 Task: Open settings.json of unformatted.
Action: Mouse moved to (56, 515)
Screenshot: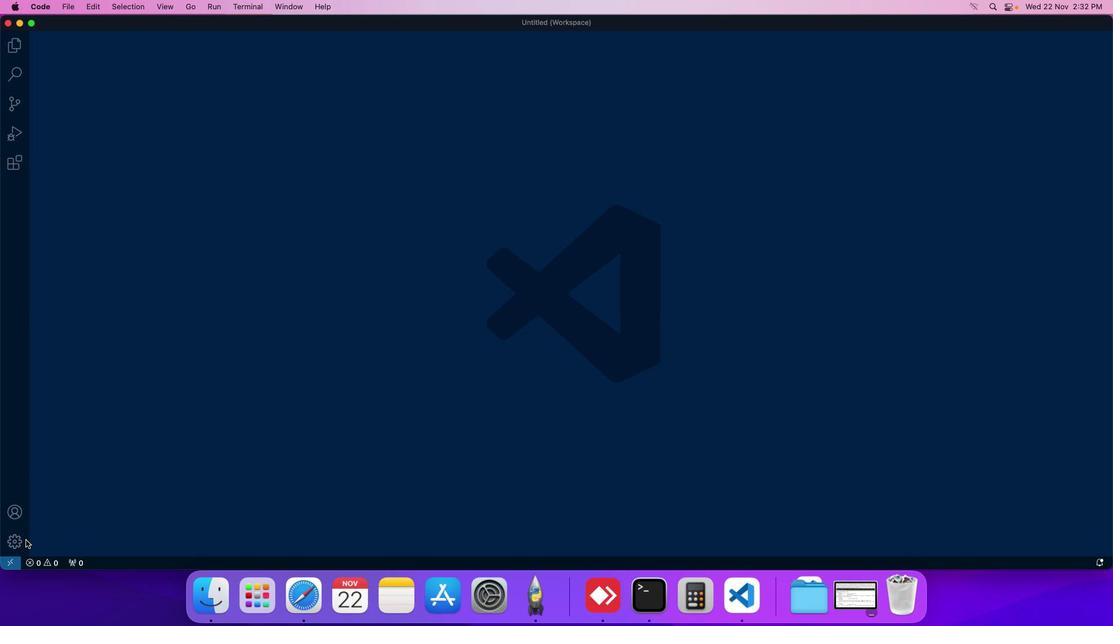 
Action: Mouse pressed left at (56, 515)
Screenshot: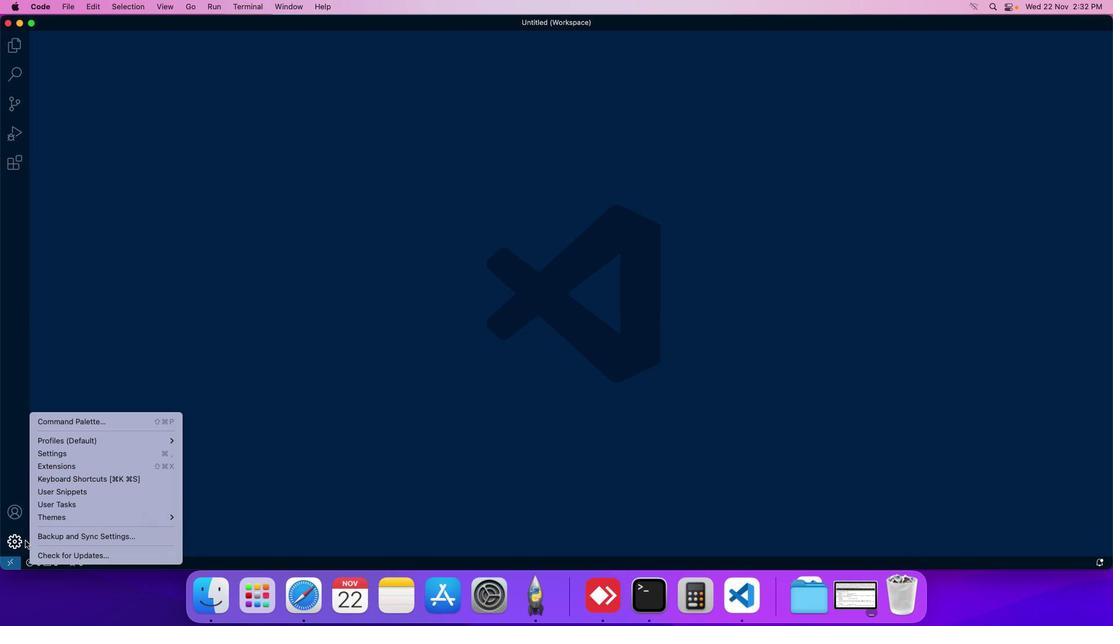 
Action: Mouse moved to (93, 435)
Screenshot: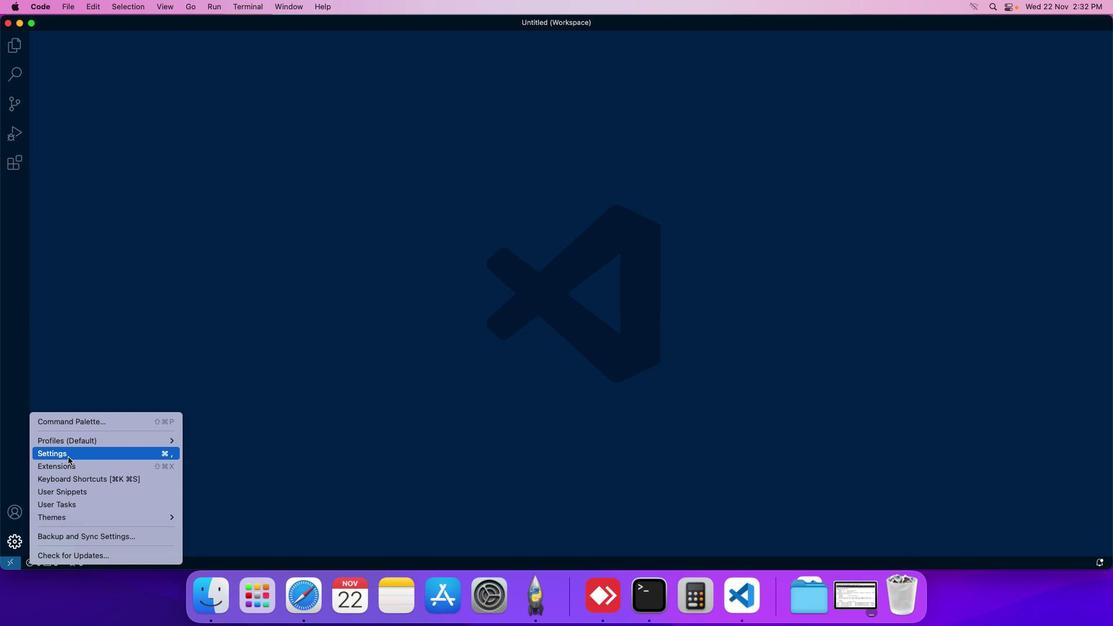
Action: Mouse pressed left at (93, 435)
Screenshot: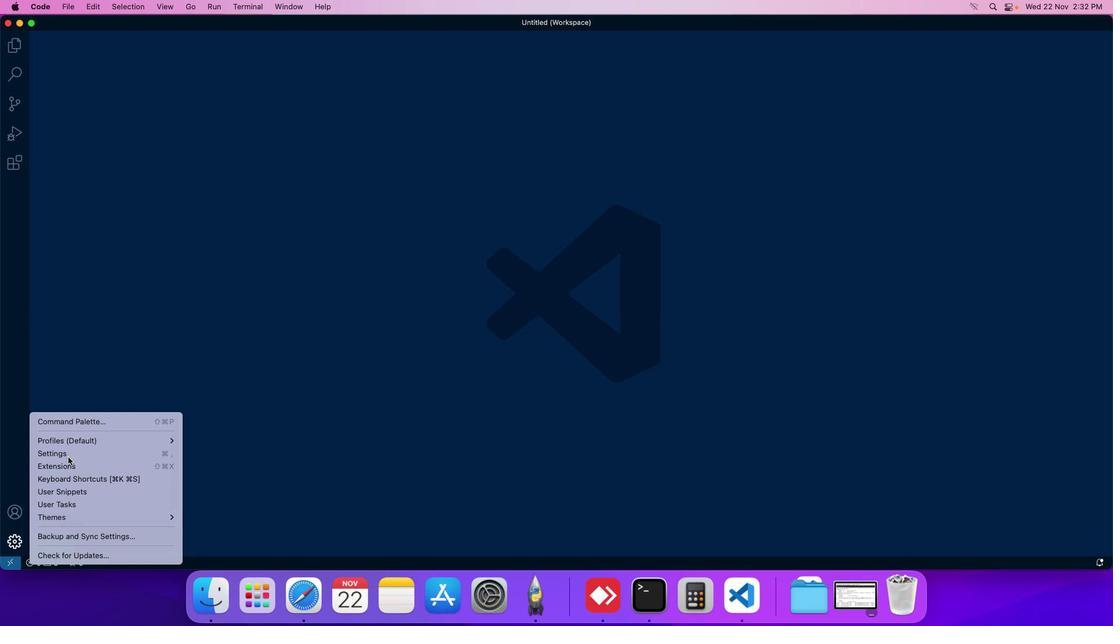 
Action: Mouse moved to (278, 84)
Screenshot: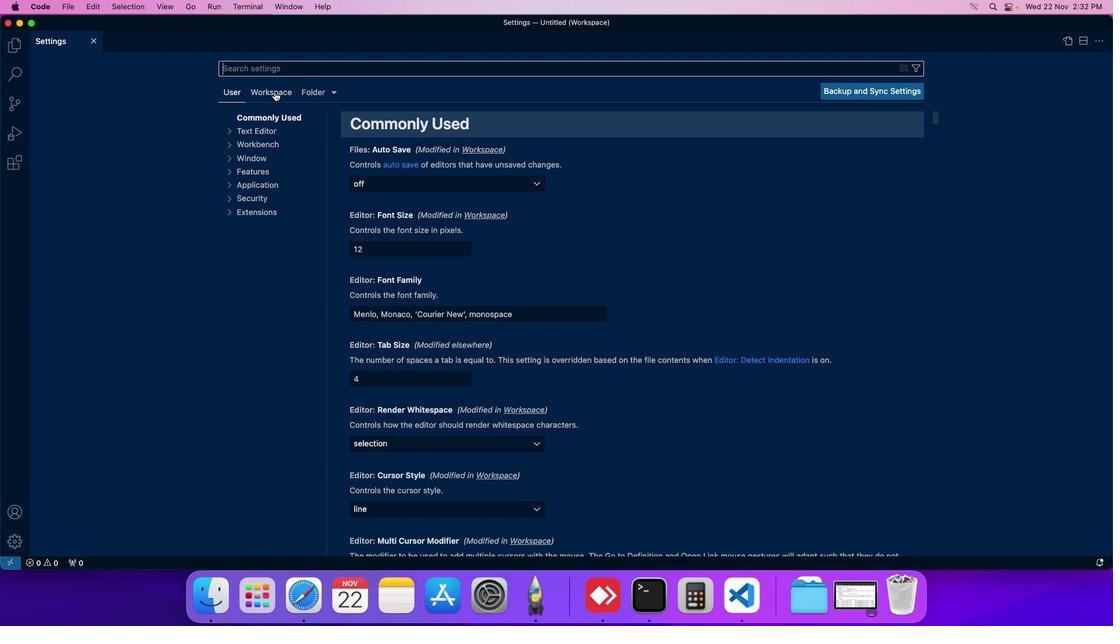 
Action: Mouse pressed left at (278, 84)
Screenshot: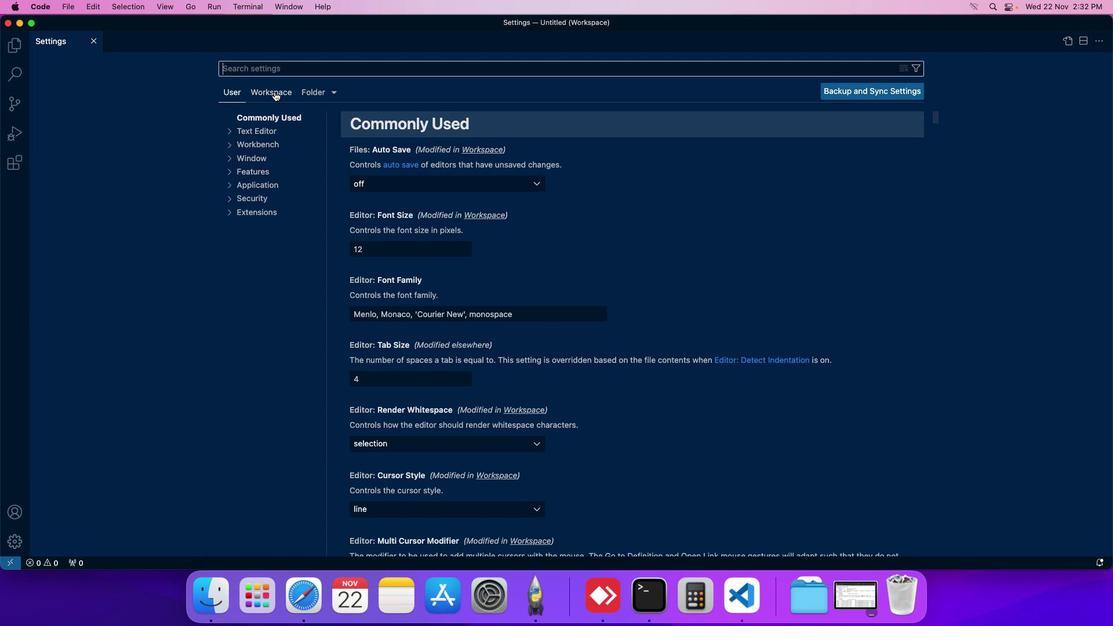 
Action: Mouse moved to (277, 185)
Screenshot: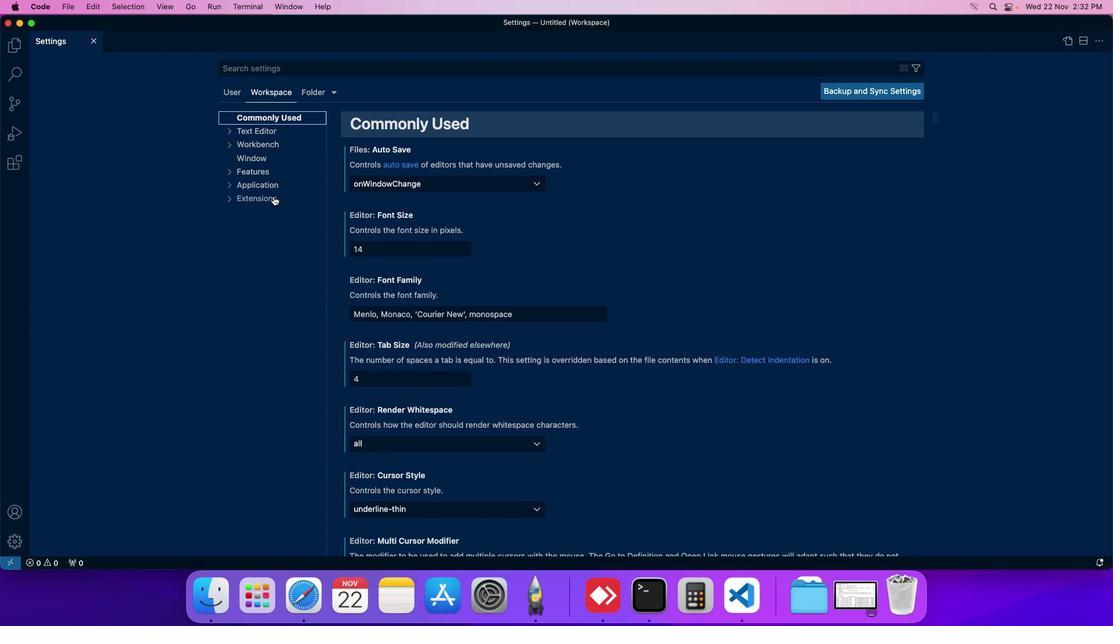 
Action: Mouse pressed left at (277, 185)
Screenshot: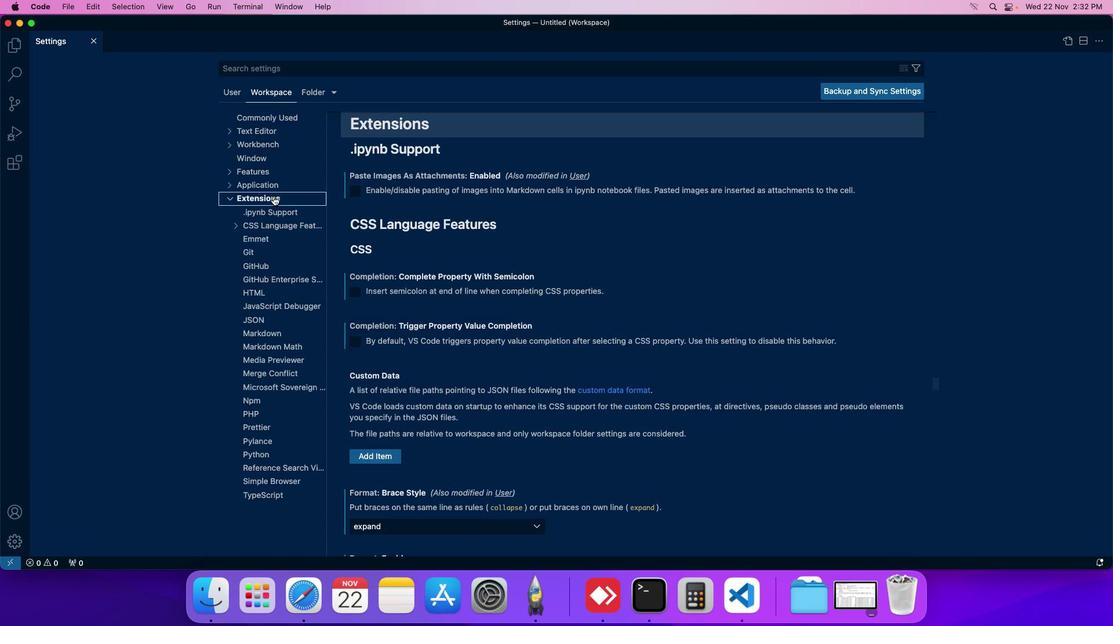 
Action: Mouse moved to (269, 272)
Screenshot: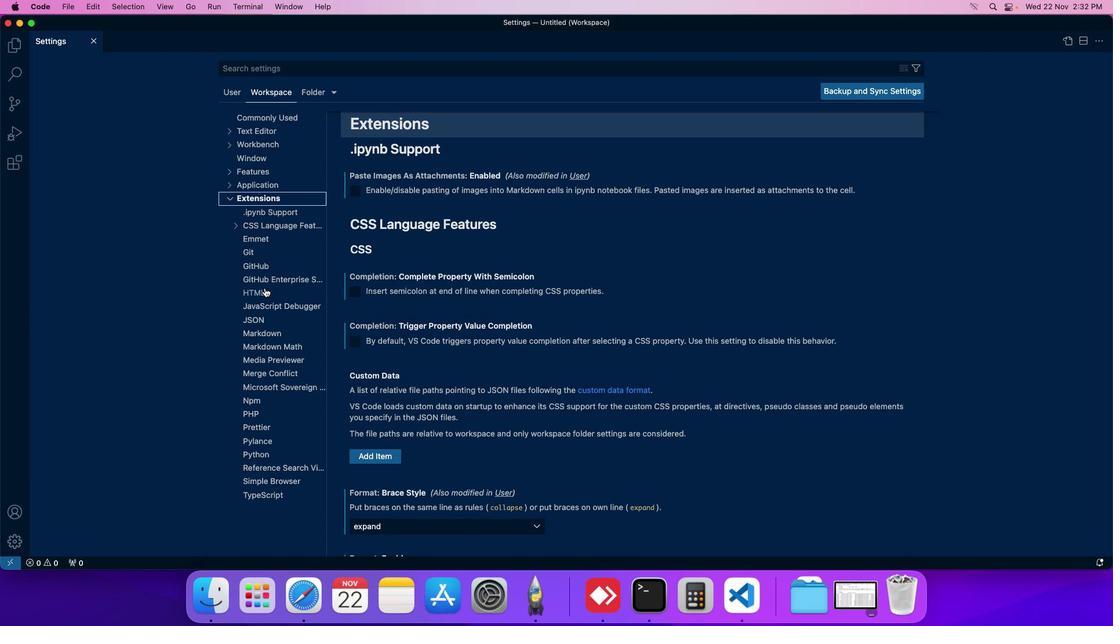 
Action: Mouse pressed left at (269, 272)
Screenshot: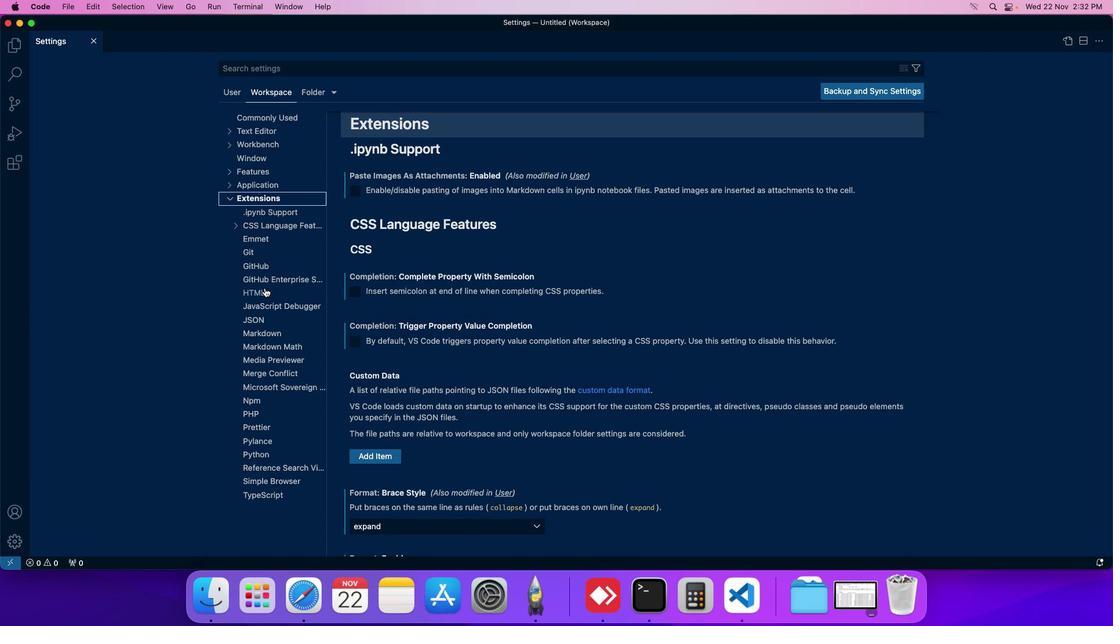 
Action: Mouse moved to (376, 315)
Screenshot: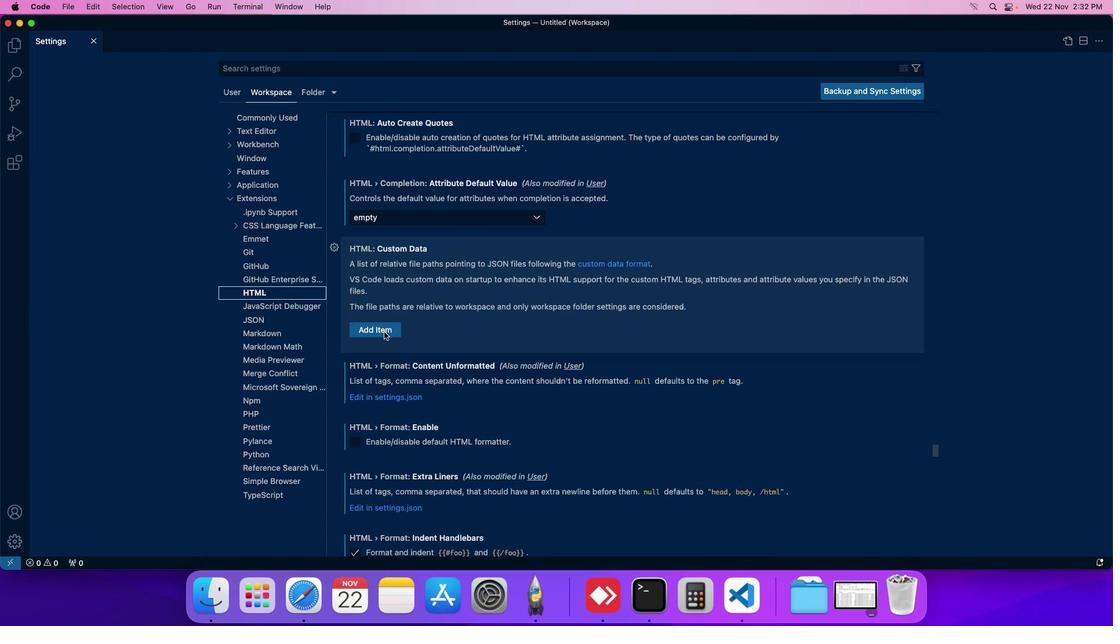 
Action: Mouse scrolled (376, 315) with delta (32, -4)
Screenshot: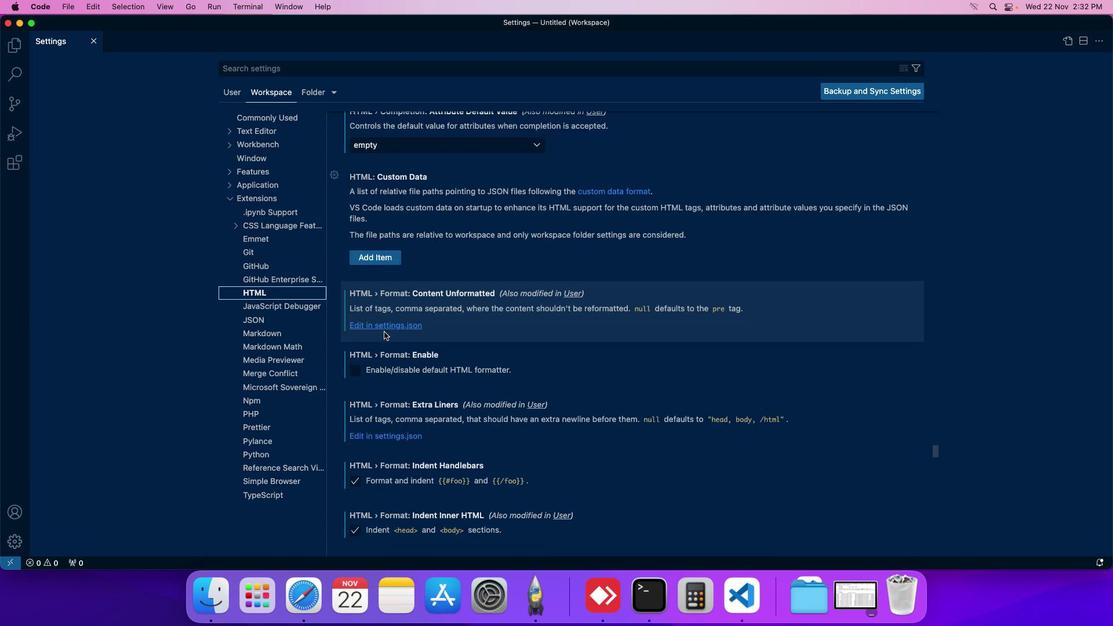 
Action: Mouse scrolled (376, 315) with delta (32, -4)
Screenshot: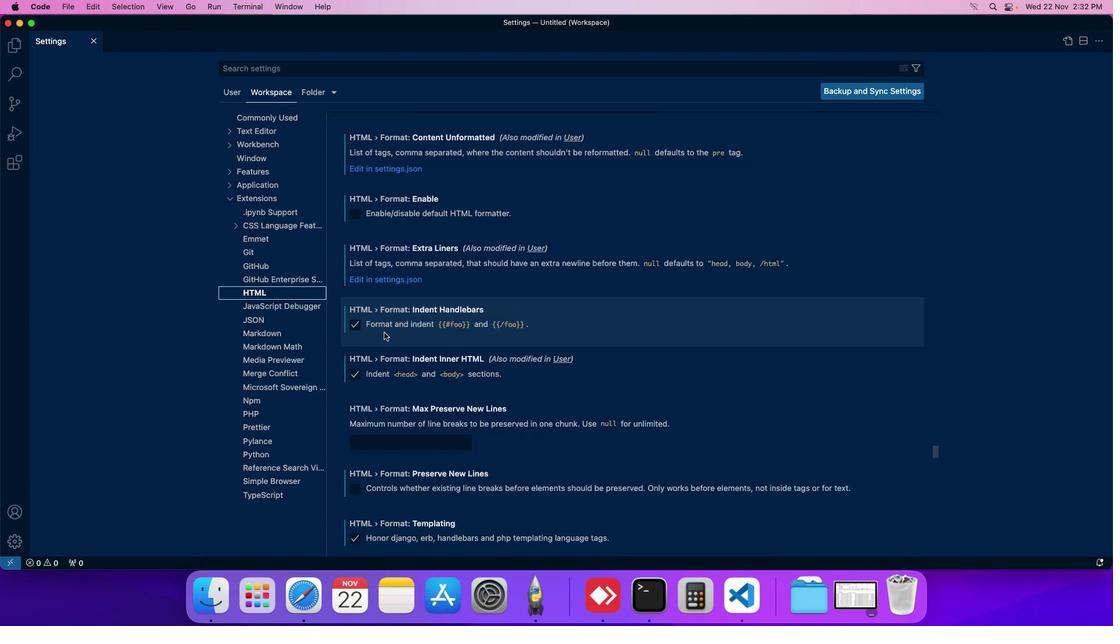 
Action: Mouse scrolled (376, 315) with delta (32, -4)
Screenshot: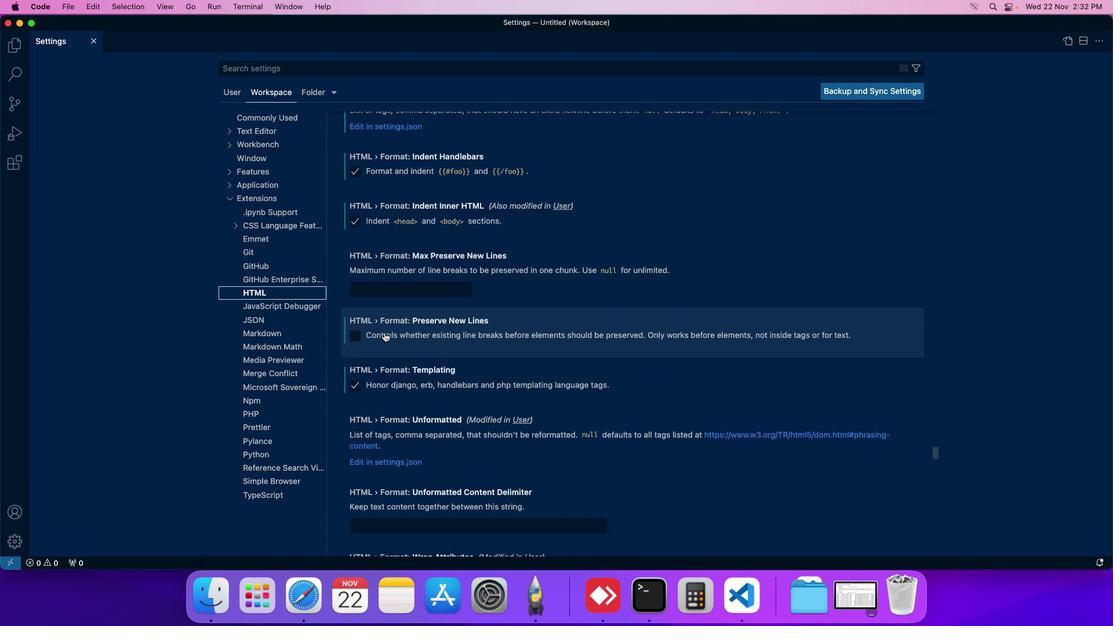 
Action: Mouse moved to (376, 315)
Screenshot: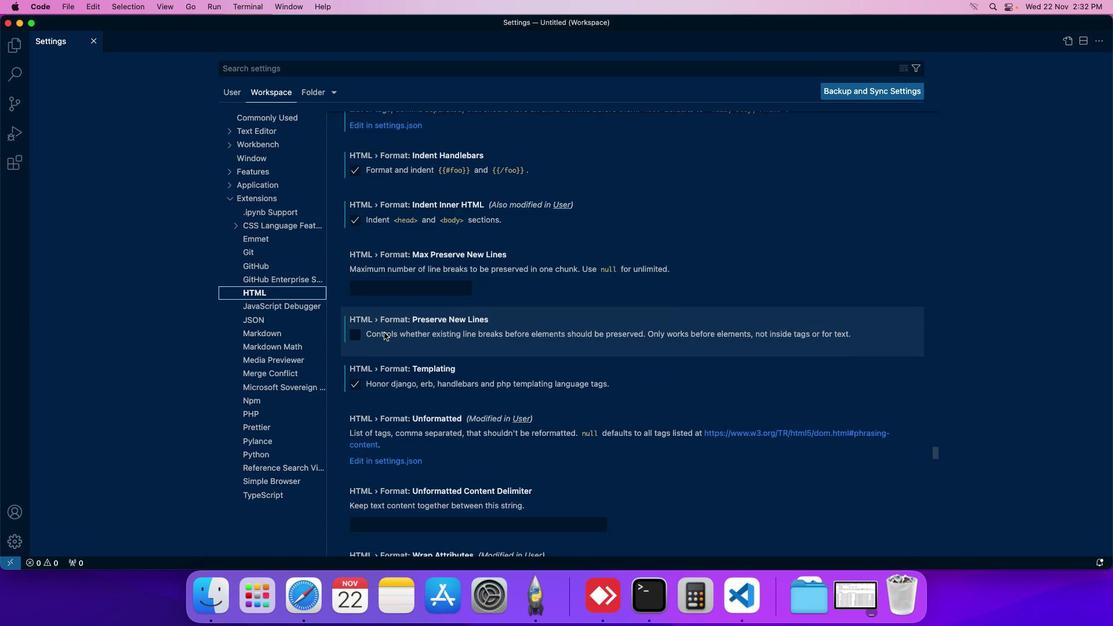 
Action: Mouse scrolled (376, 315) with delta (32, -4)
Screenshot: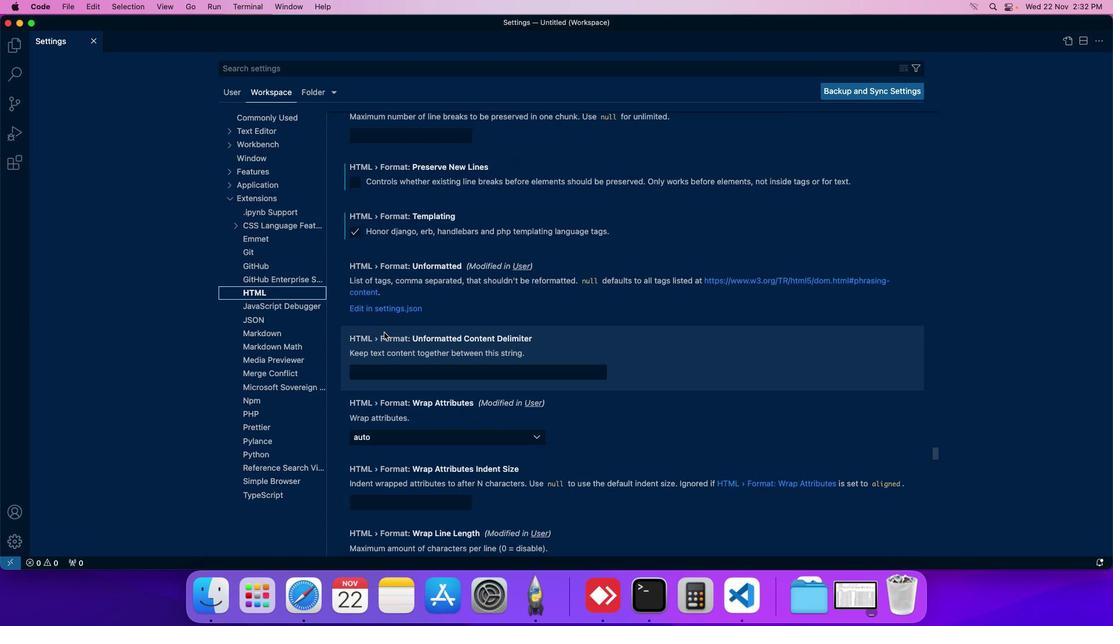 
Action: Mouse scrolled (376, 315) with delta (32, -4)
Screenshot: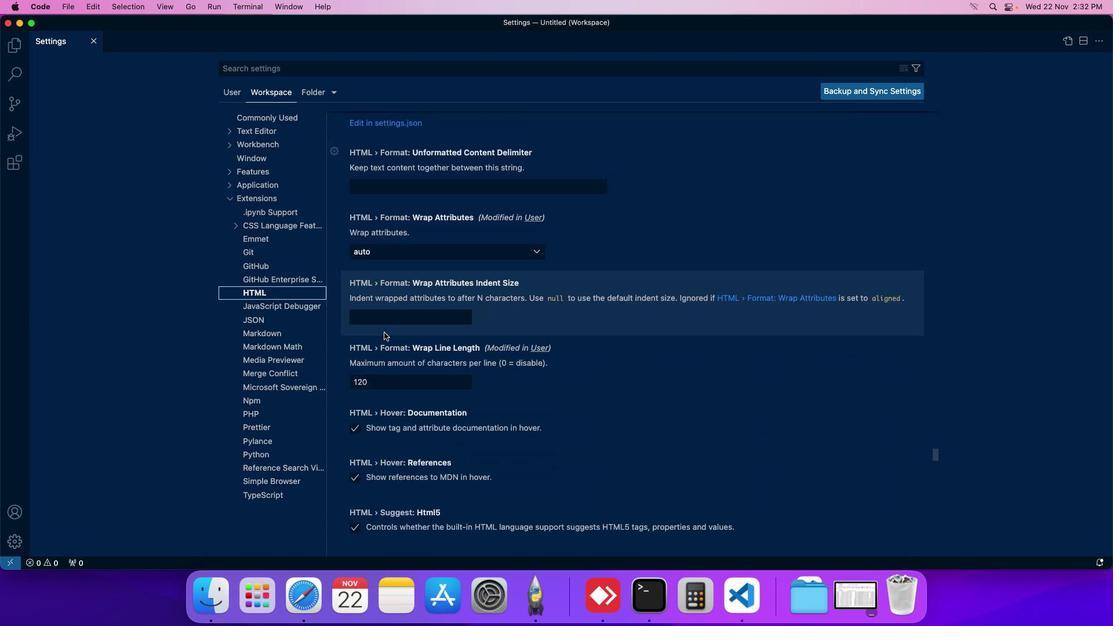
Action: Mouse scrolled (376, 315) with delta (32, -4)
Screenshot: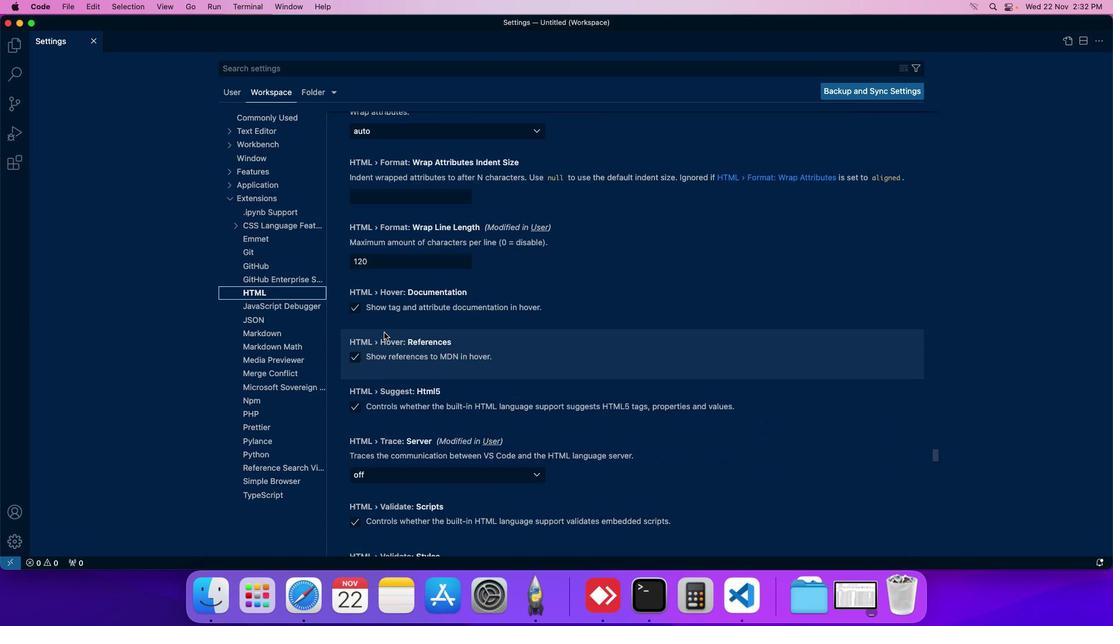 
Action: Mouse scrolled (376, 315) with delta (32, -4)
Screenshot: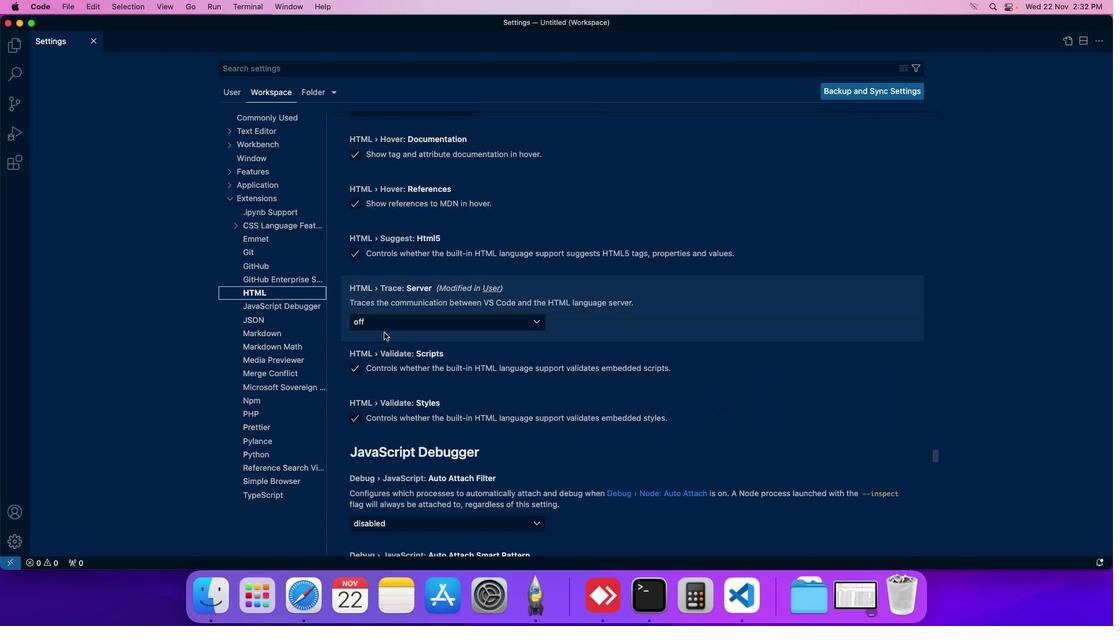 
Action: Mouse scrolled (376, 315) with delta (32, -4)
Screenshot: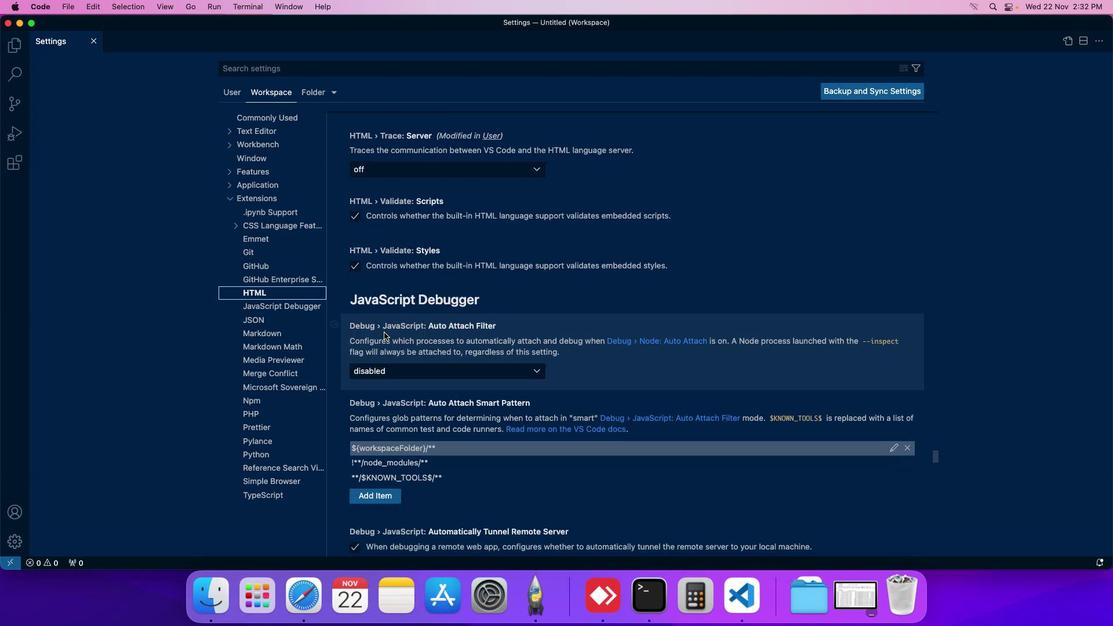 
Action: Mouse scrolled (376, 315) with delta (32, -2)
Screenshot: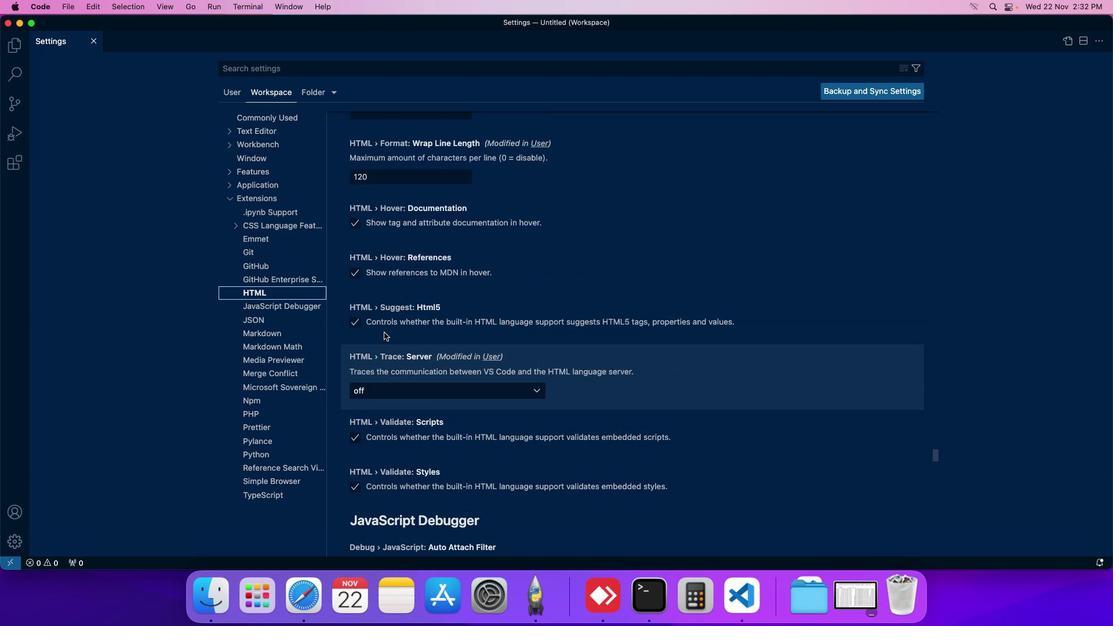 
Action: Mouse scrolled (376, 315) with delta (32, -2)
Screenshot: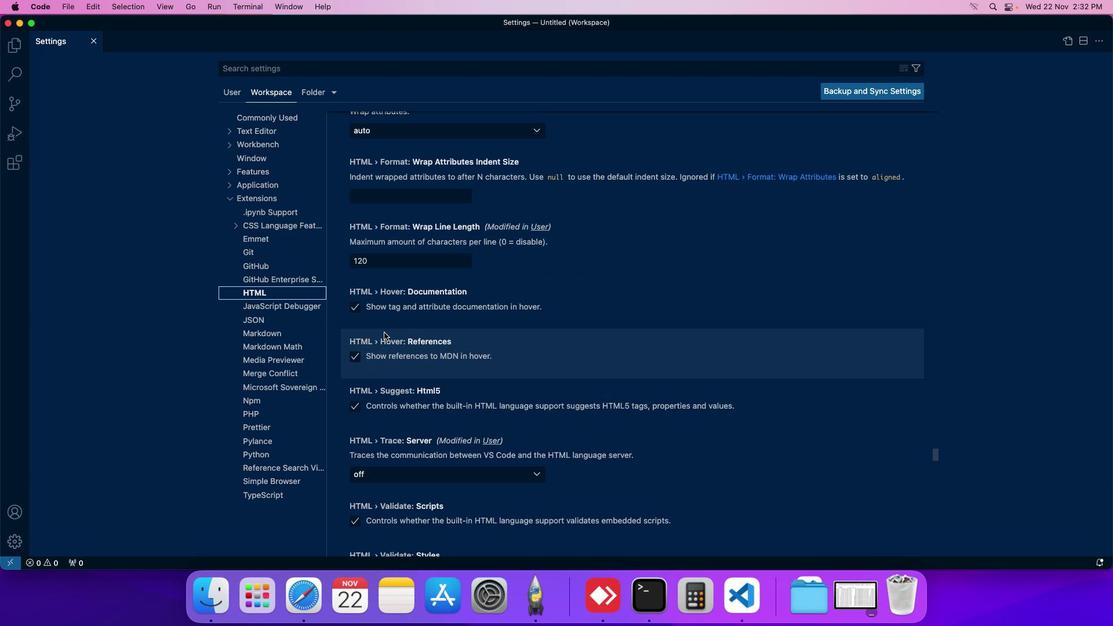 
Action: Mouse scrolled (376, 315) with delta (32, -2)
Screenshot: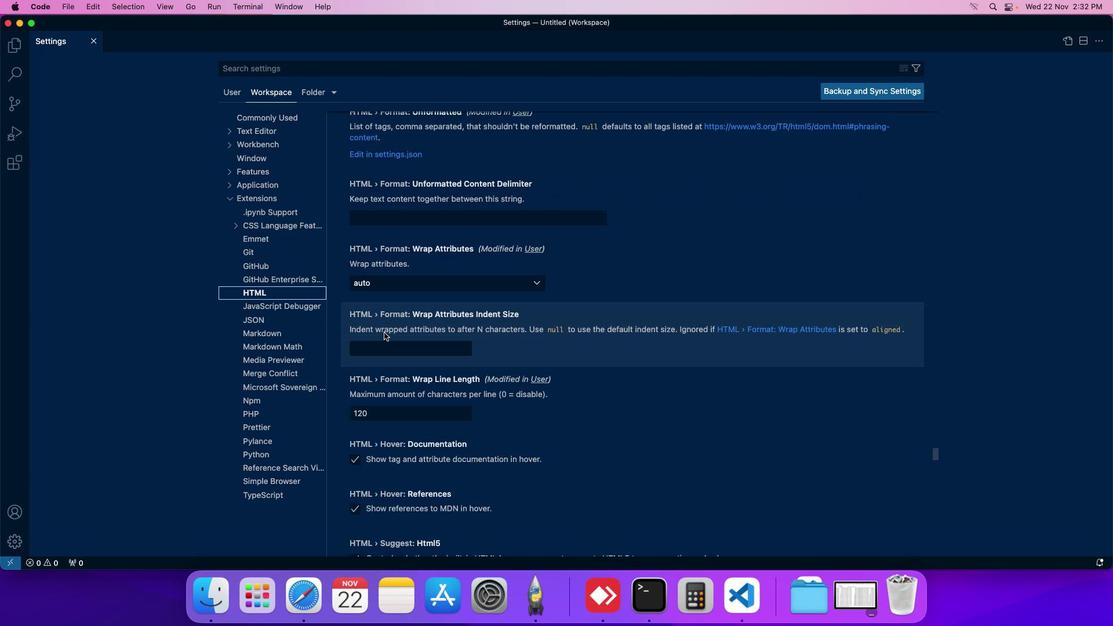 
Action: Mouse moved to (378, 320)
Screenshot: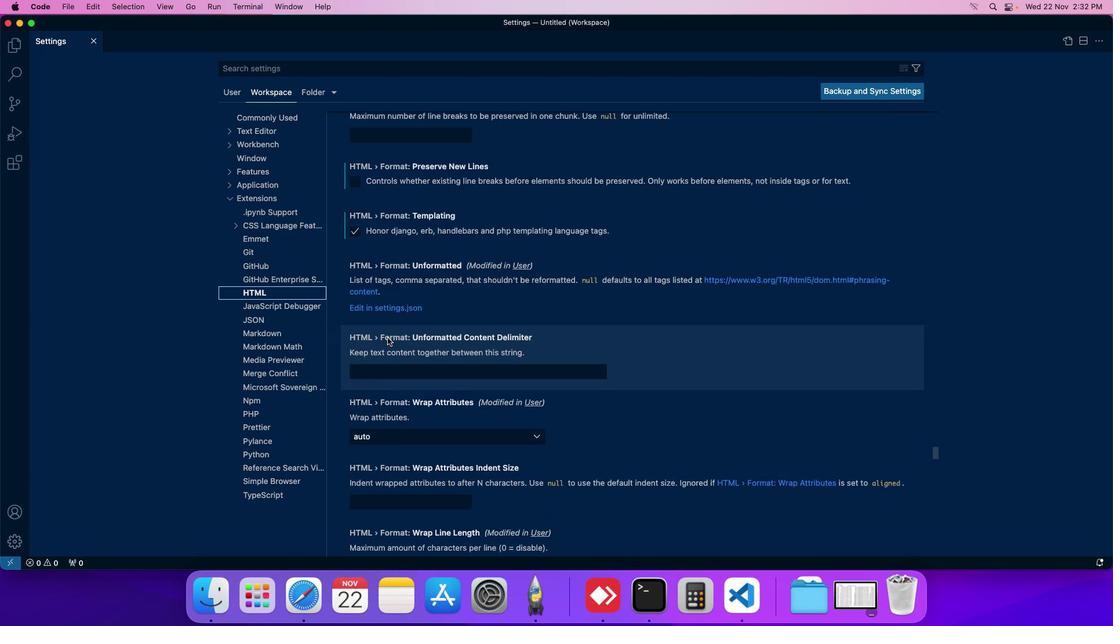 
Action: Mouse scrolled (378, 320) with delta (32, -2)
Screenshot: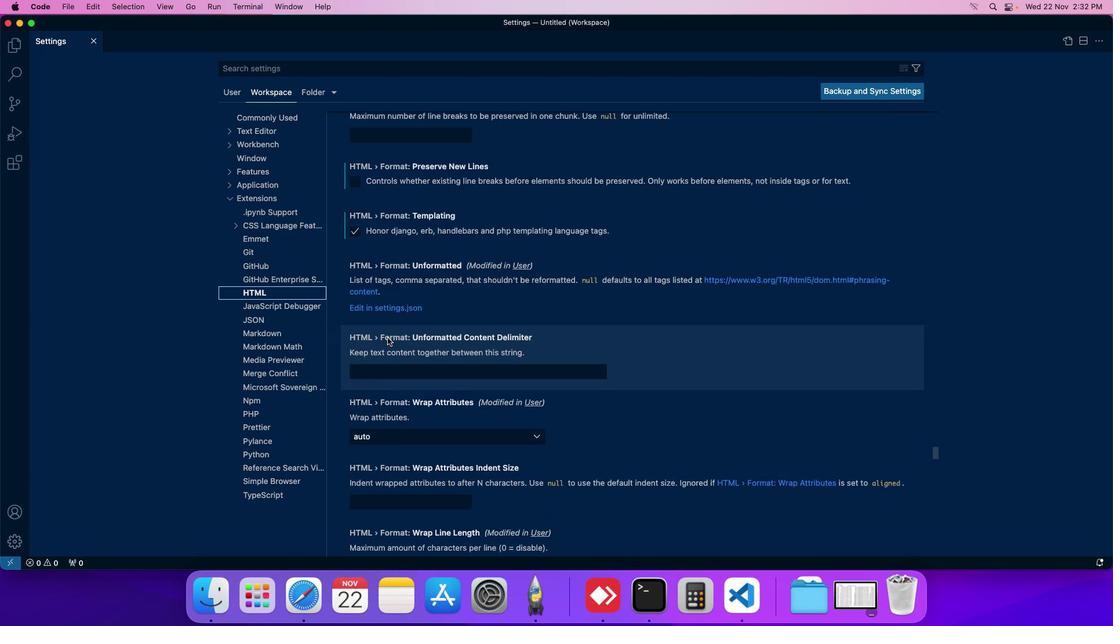 
Action: Mouse moved to (393, 291)
Screenshot: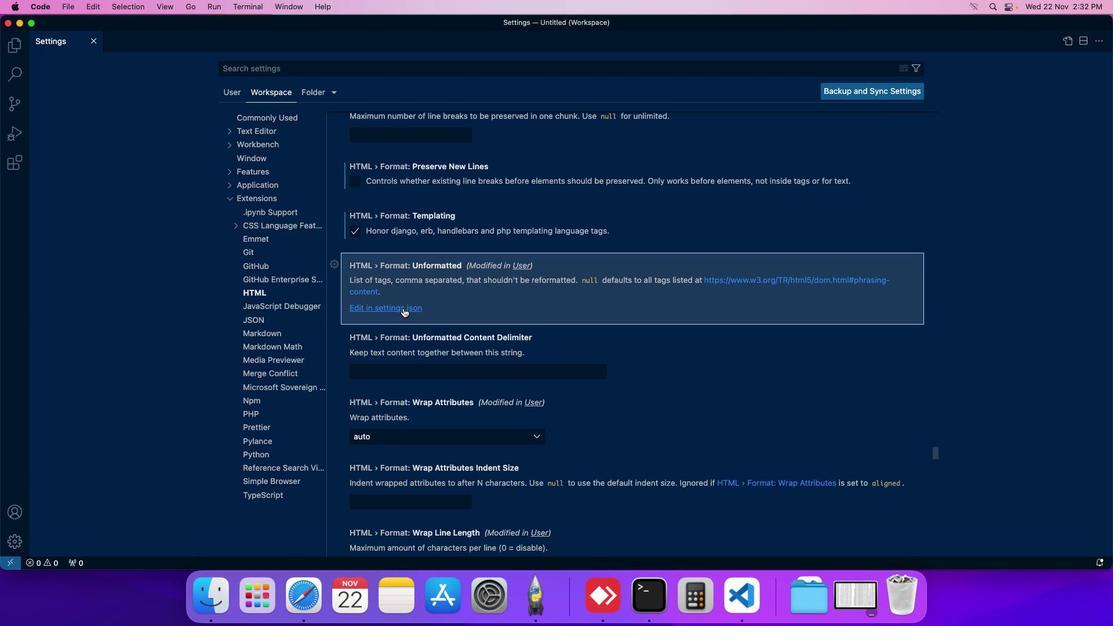 
Action: Mouse pressed left at (393, 291)
Screenshot: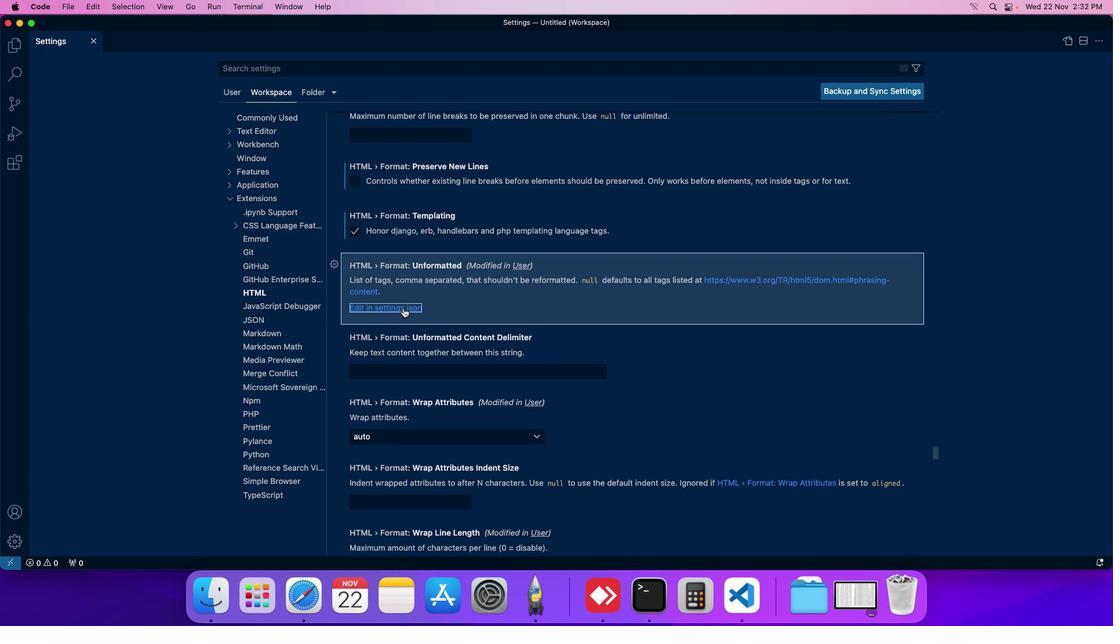 
Action: Mouse moved to (503, 260)
Screenshot: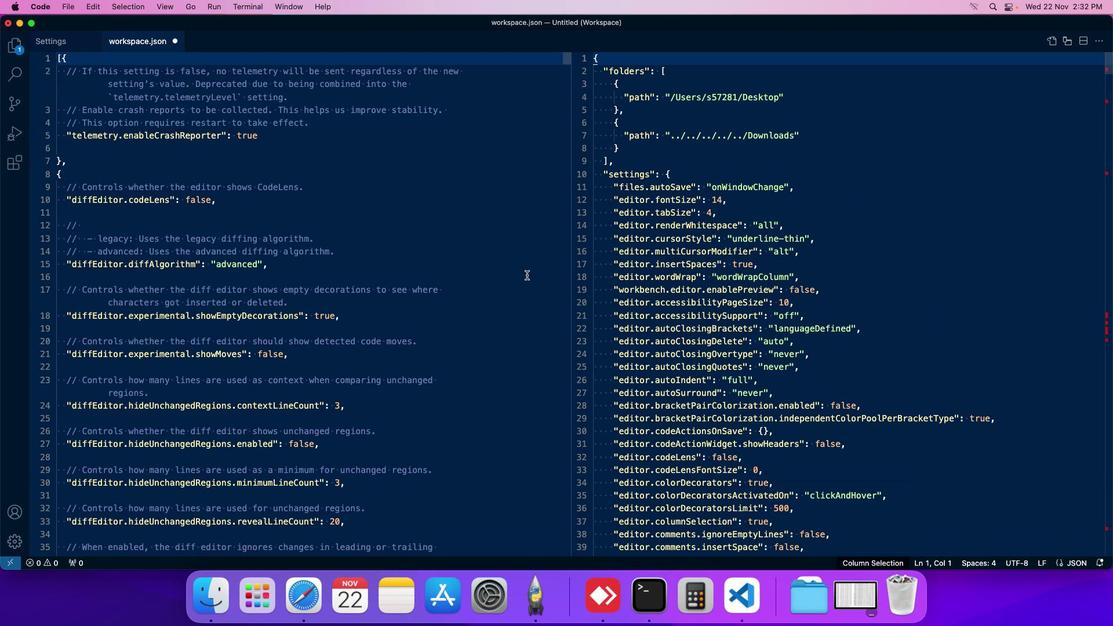 
